 Task: Create a new product for the sales operation
Action: Mouse scrolled (295, 169) with delta (0, 0)
Screenshot: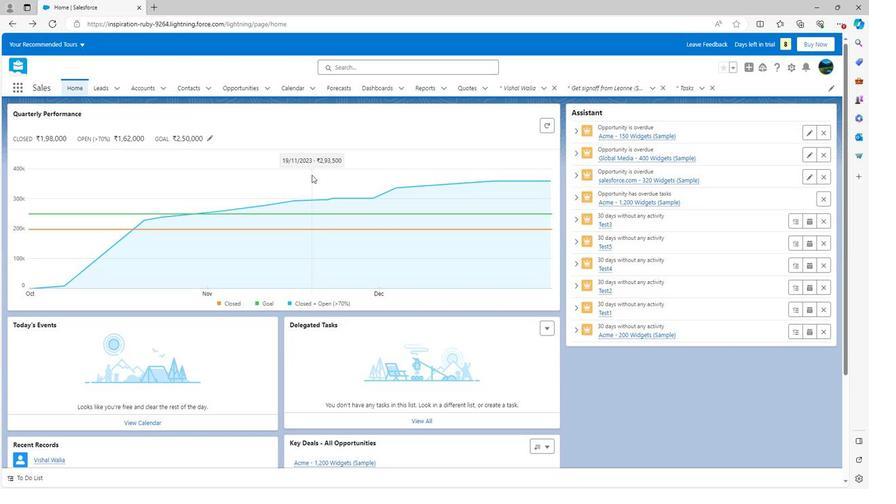 
Action: Mouse scrolled (295, 169) with delta (0, 0)
Screenshot: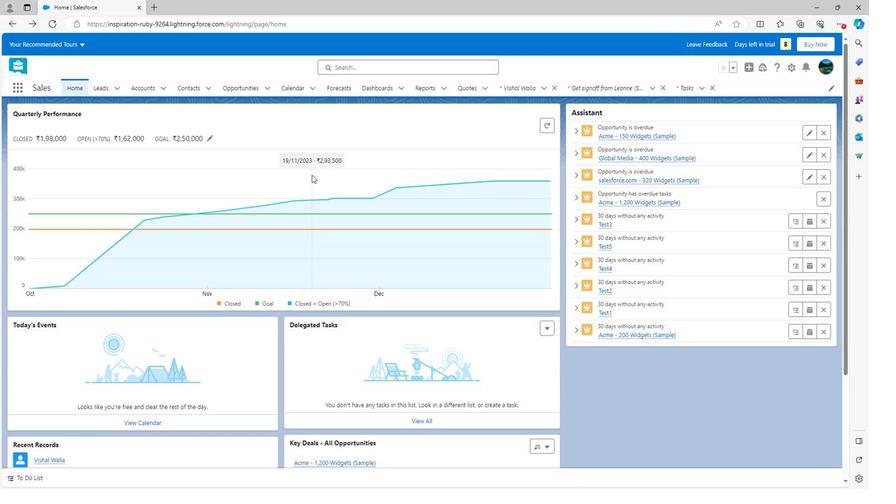 
Action: Mouse scrolled (295, 169) with delta (0, 0)
Screenshot: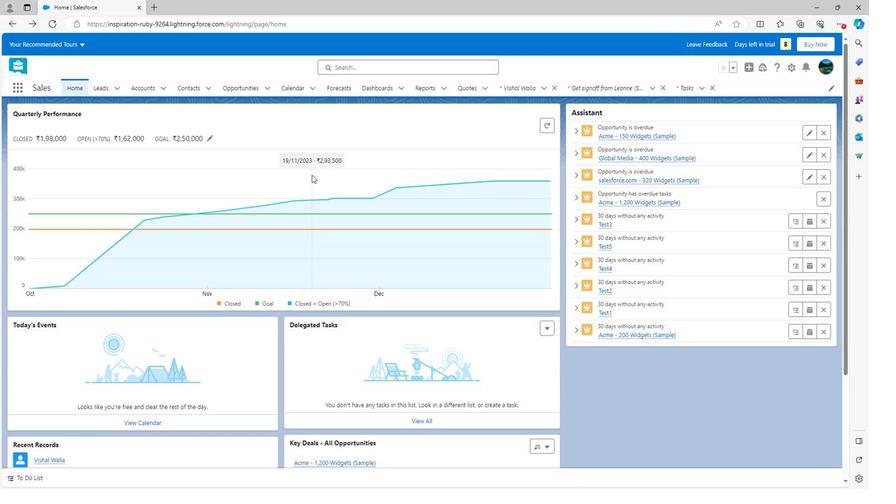 
Action: Mouse scrolled (295, 169) with delta (0, 0)
Screenshot: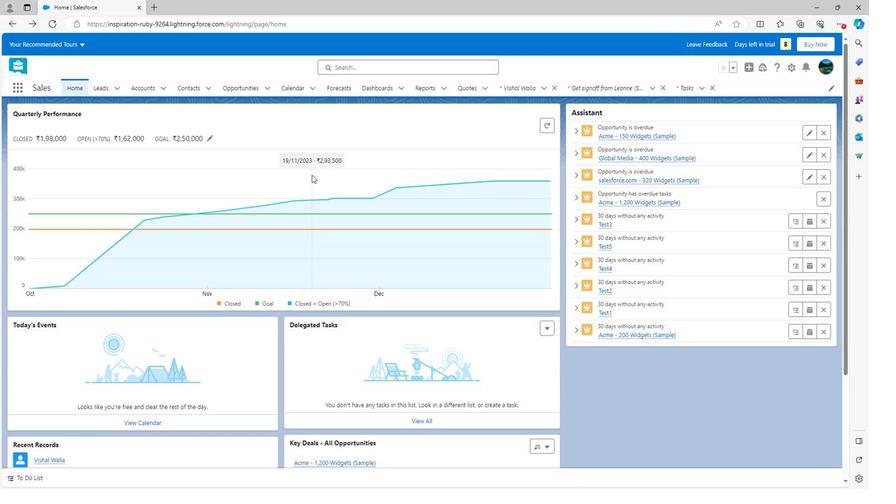 
Action: Mouse scrolled (295, 169) with delta (0, 0)
Screenshot: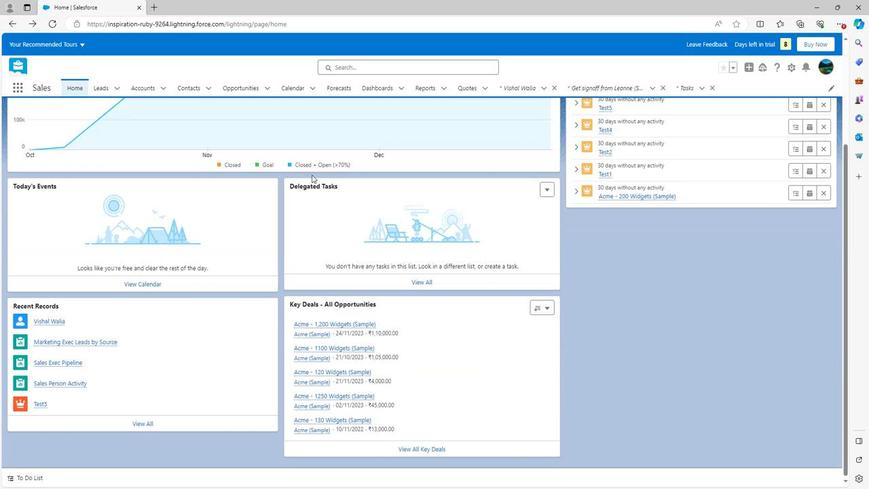 
Action: Mouse scrolled (295, 170) with delta (0, 0)
Screenshot: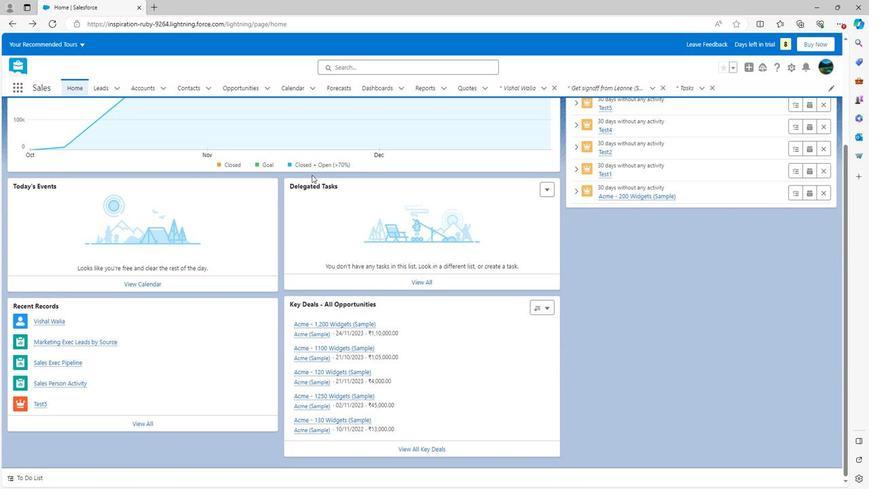 
Action: Mouse scrolled (295, 170) with delta (0, 0)
Screenshot: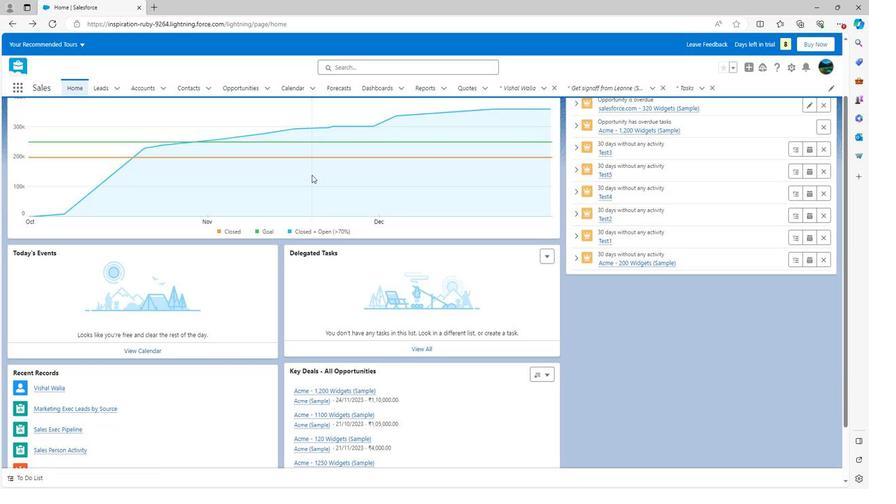 
Action: Mouse scrolled (295, 170) with delta (0, 0)
Screenshot: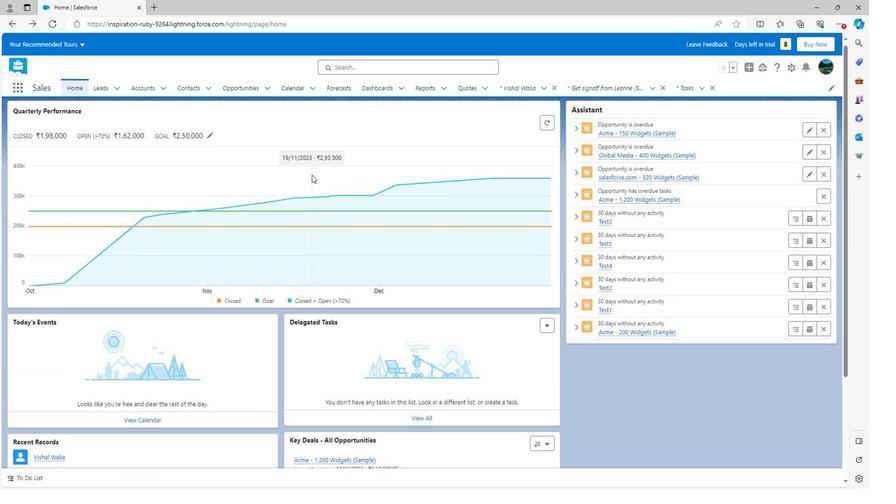 
Action: Mouse scrolled (295, 170) with delta (0, 0)
Screenshot: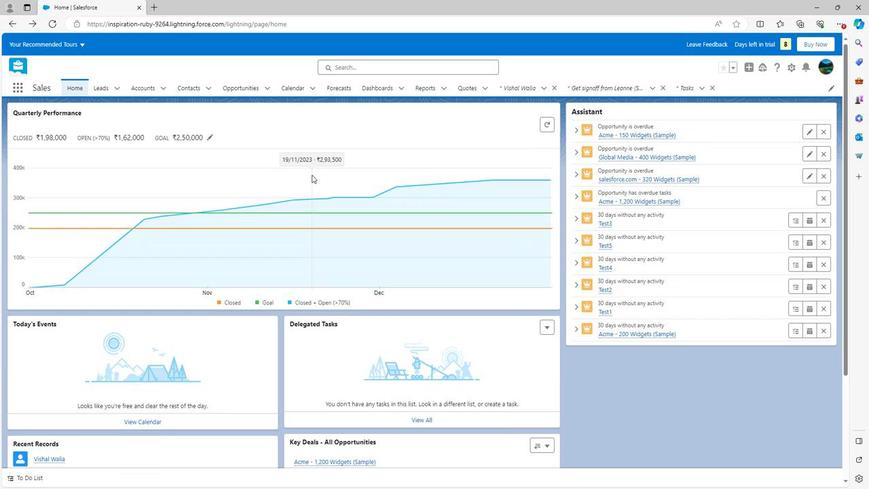 
Action: Mouse scrolled (295, 170) with delta (0, 0)
Screenshot: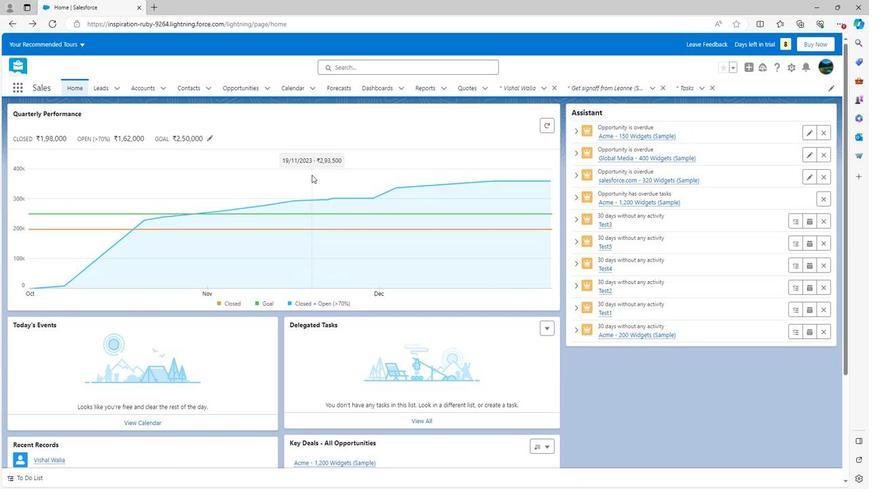 
Action: Mouse moved to (14, 95)
Screenshot: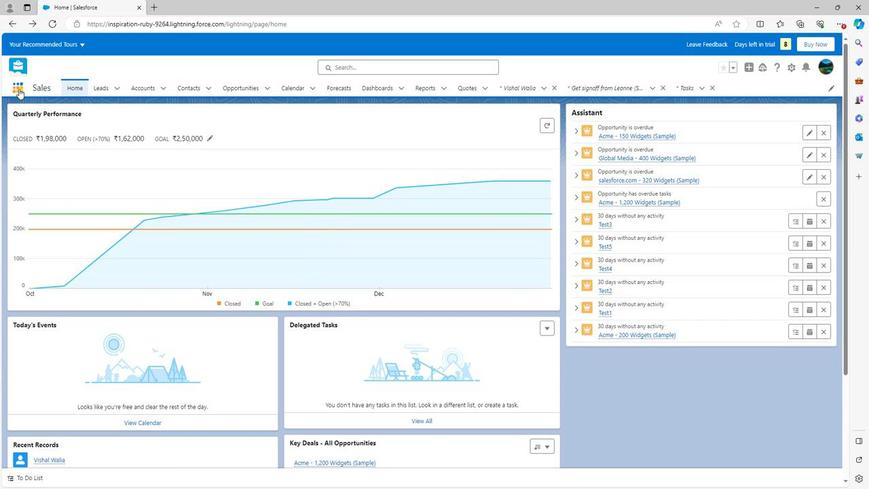 
Action: Mouse pressed left at (14, 95)
Screenshot: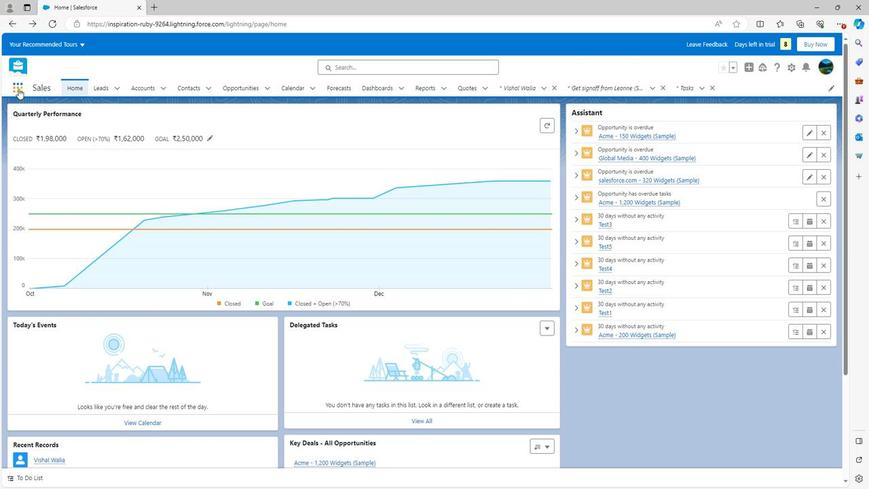 
Action: Mouse moved to (38, 118)
Screenshot: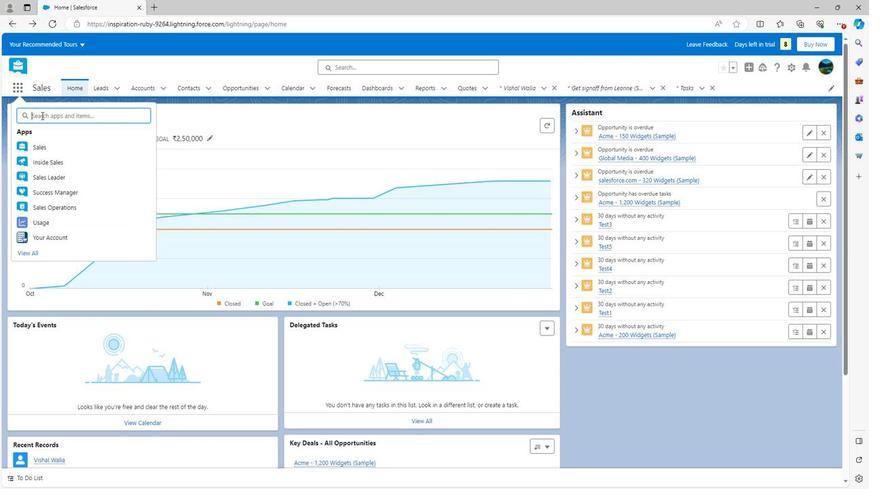 
Action: Key pressed pro
Screenshot: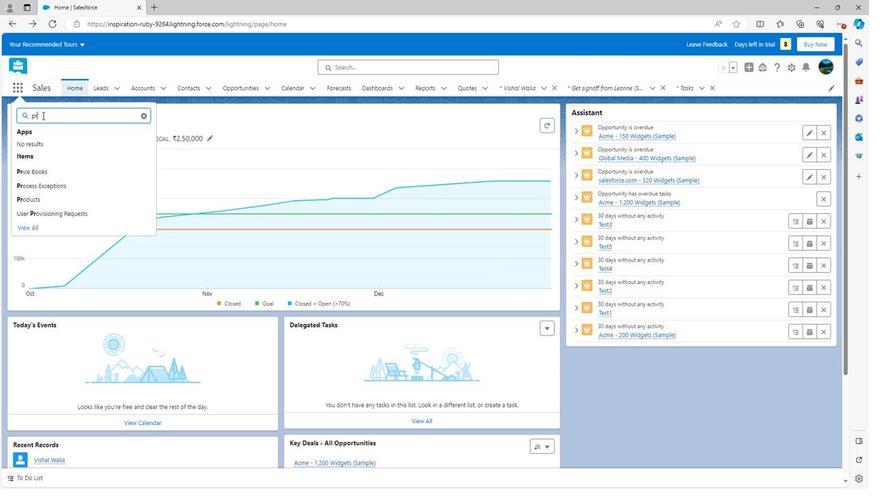 
Action: Mouse moved to (29, 176)
Screenshot: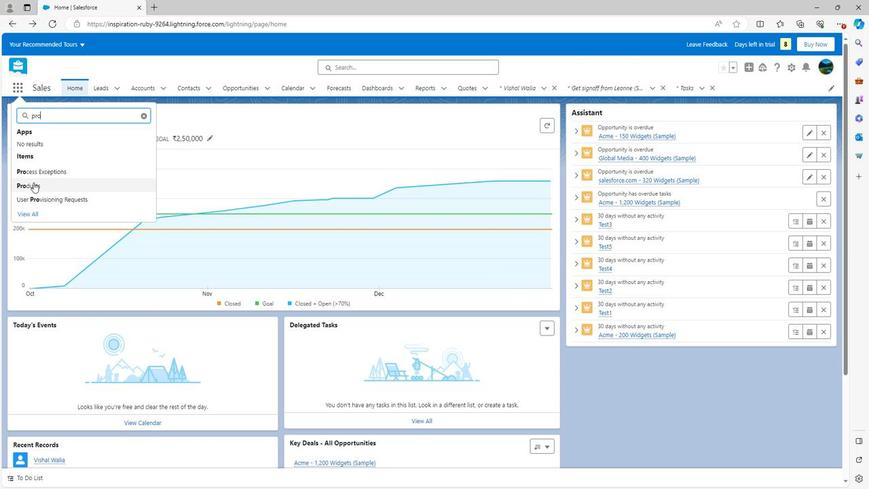 
Action: Mouse pressed left at (29, 176)
Screenshot: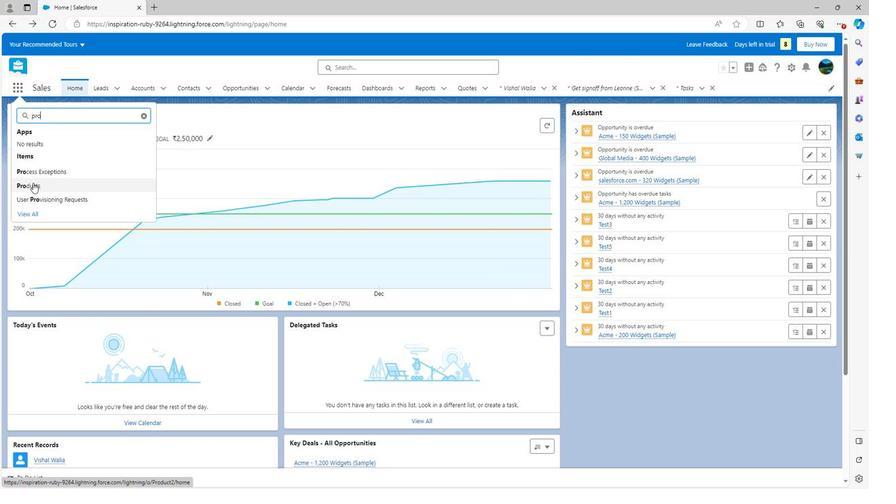 
Action: Mouse moved to (776, 118)
Screenshot: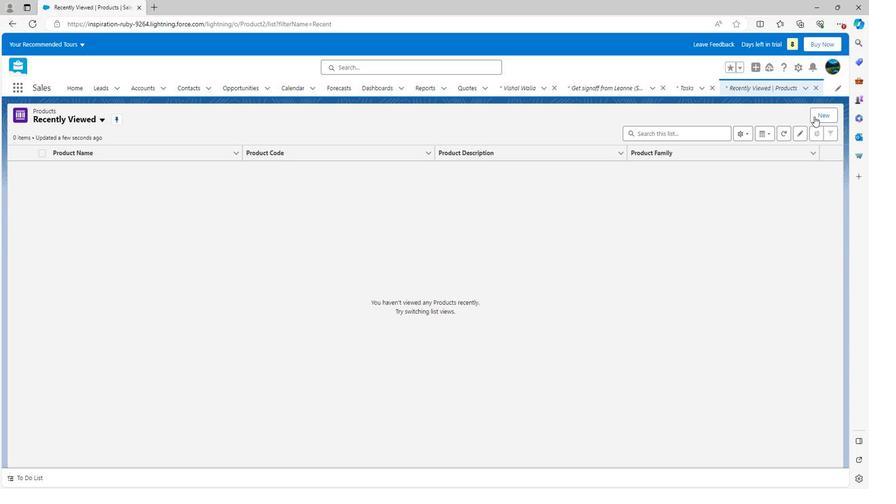 
Action: Mouse pressed left at (776, 118)
Screenshot: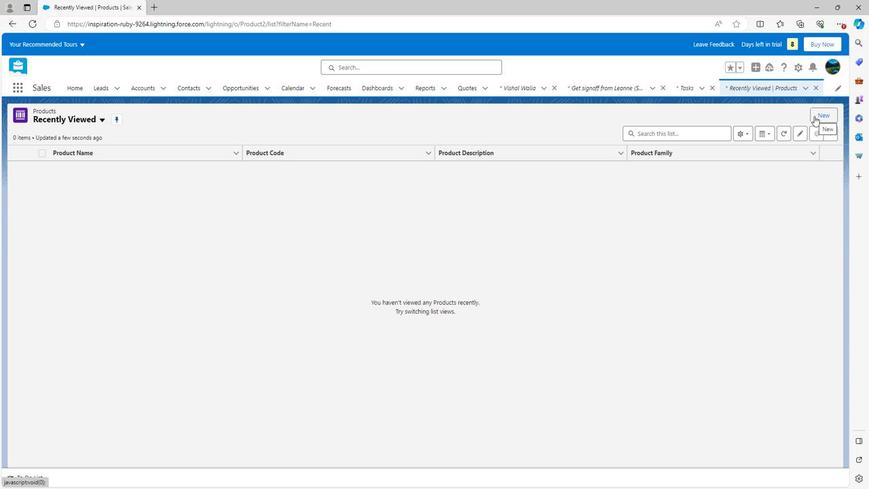 
Action: Mouse moved to (334, 216)
Screenshot: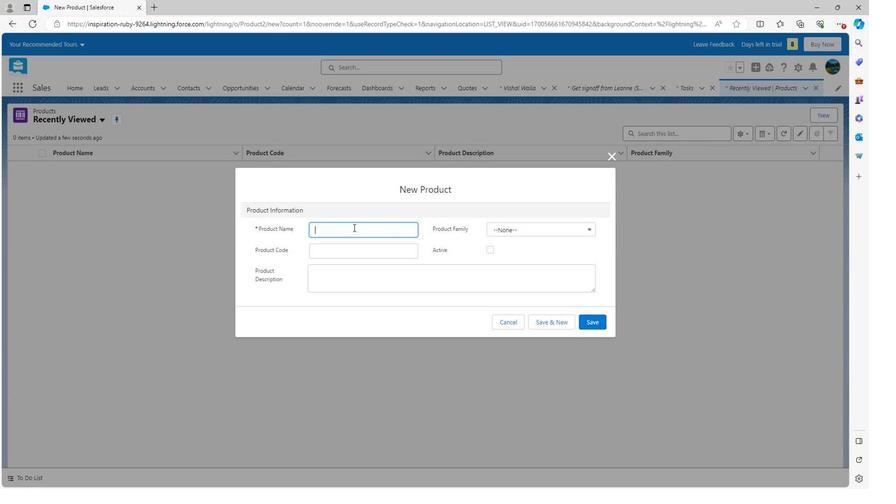 
Action: Key pressed <Key.shift>R<Key.backspace><Key.shift>Test
Screenshot: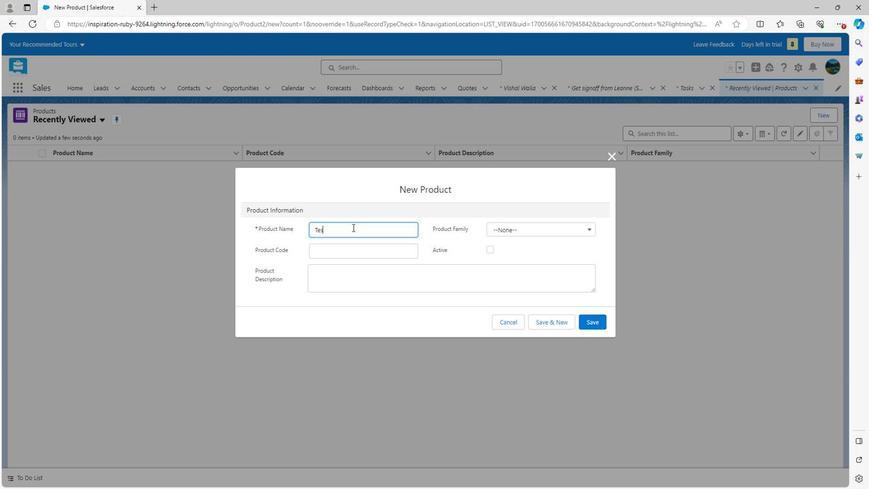 
Action: Mouse moved to (445, 242)
Screenshot: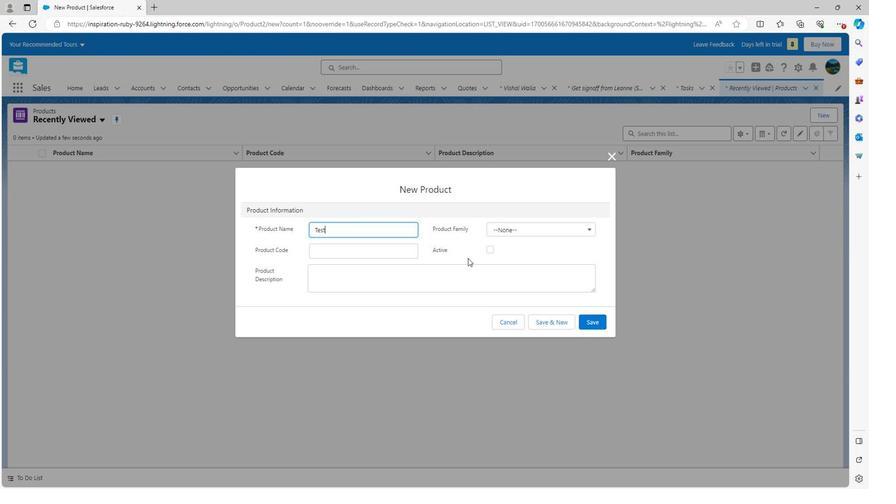 
Action: Mouse pressed left at (445, 242)
Screenshot: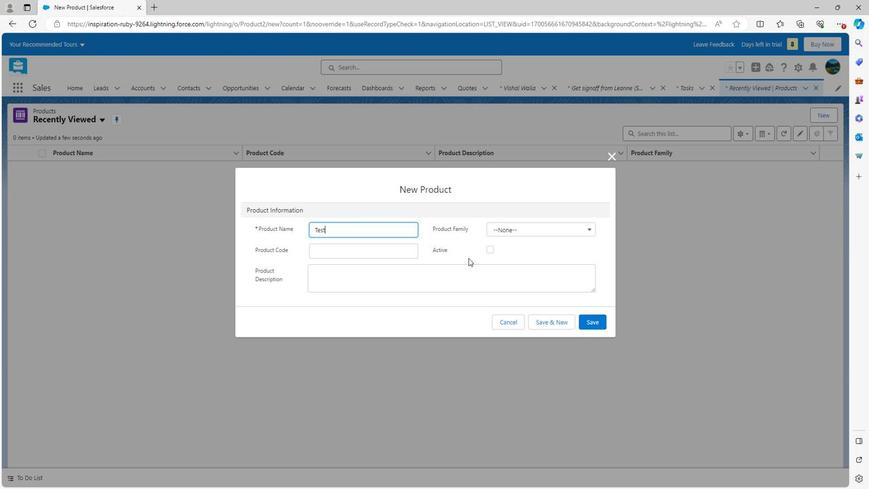 
Action: Mouse moved to (489, 216)
Screenshot: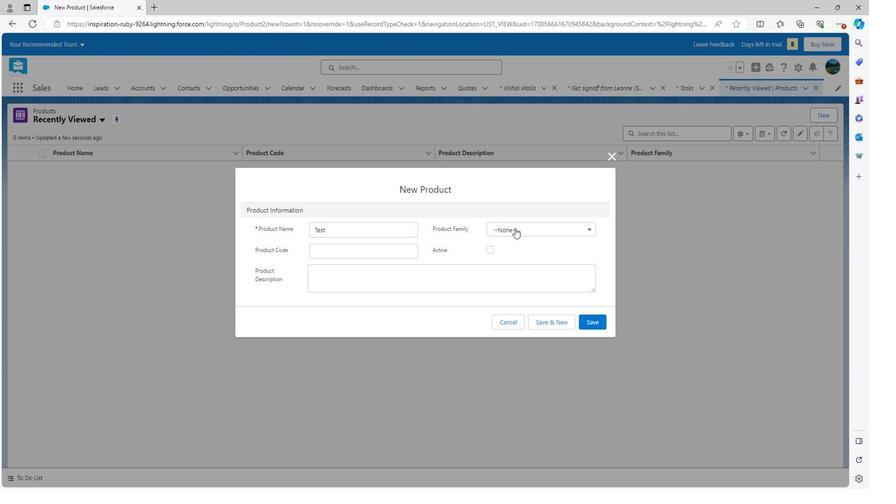 
Action: Mouse pressed left at (489, 216)
Screenshot: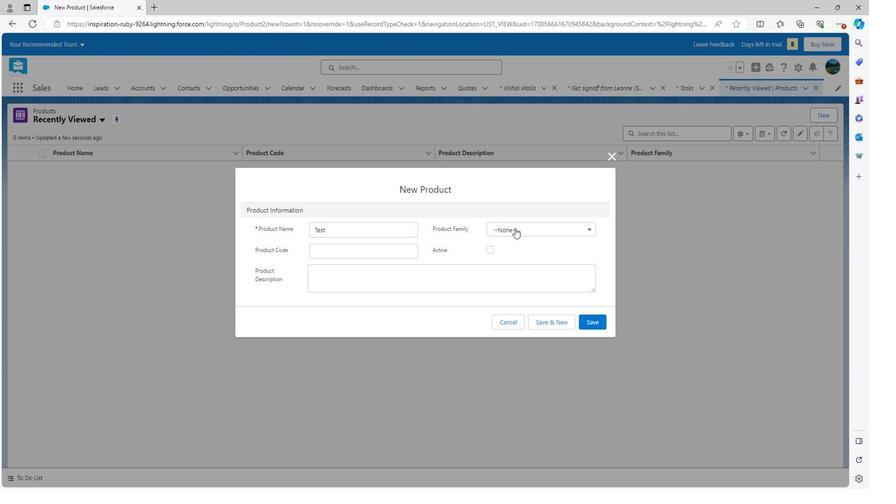 
Action: Mouse moved to (483, 244)
Screenshot: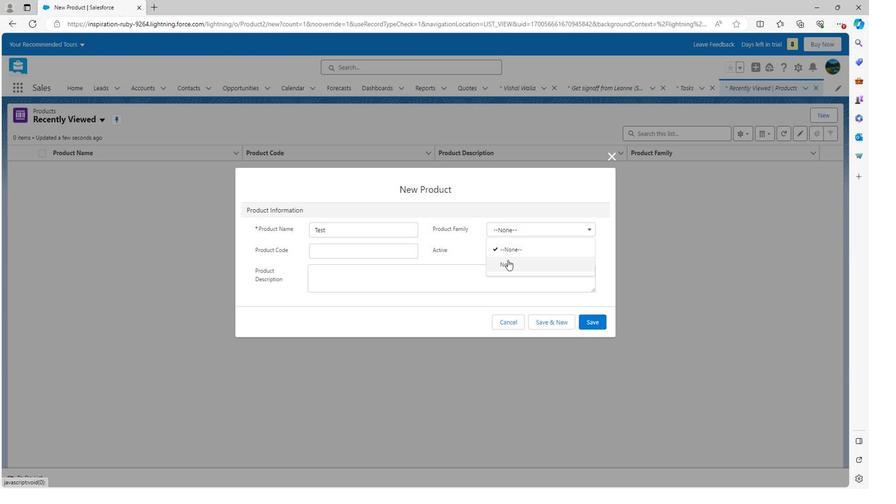 
Action: Mouse pressed left at (483, 244)
Screenshot: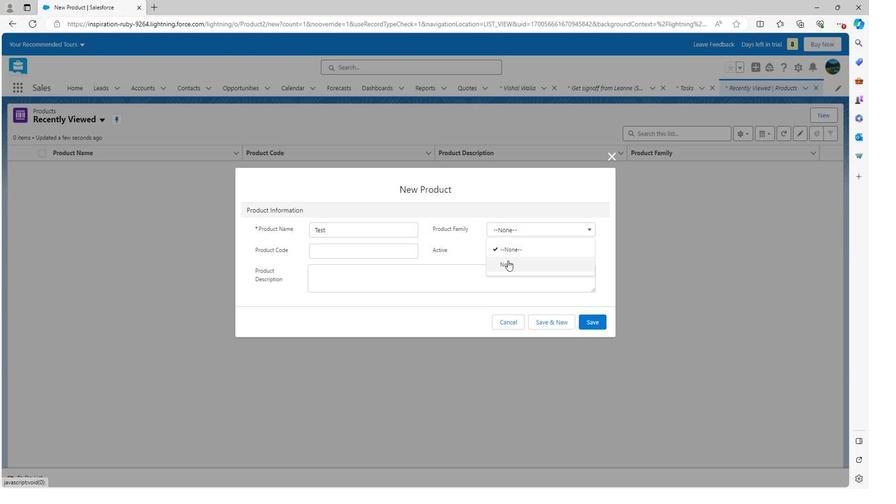 
Action: Mouse moved to (561, 298)
Screenshot: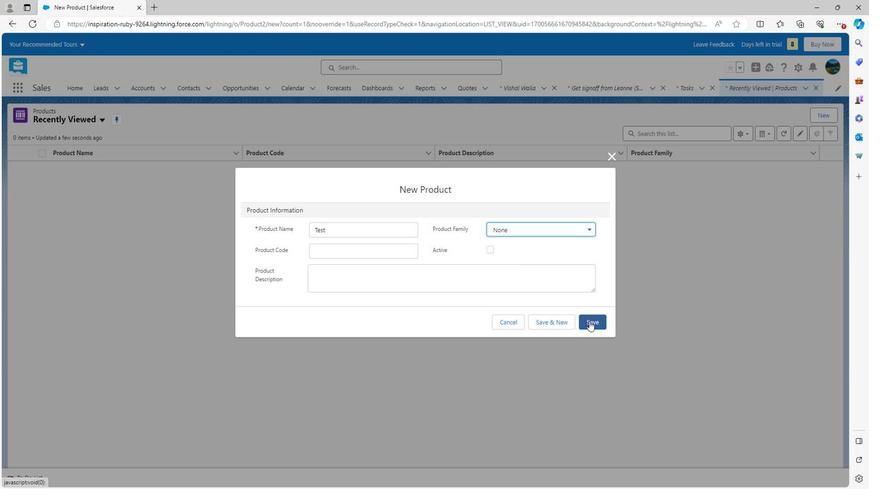 
Action: Mouse pressed left at (561, 298)
Screenshot: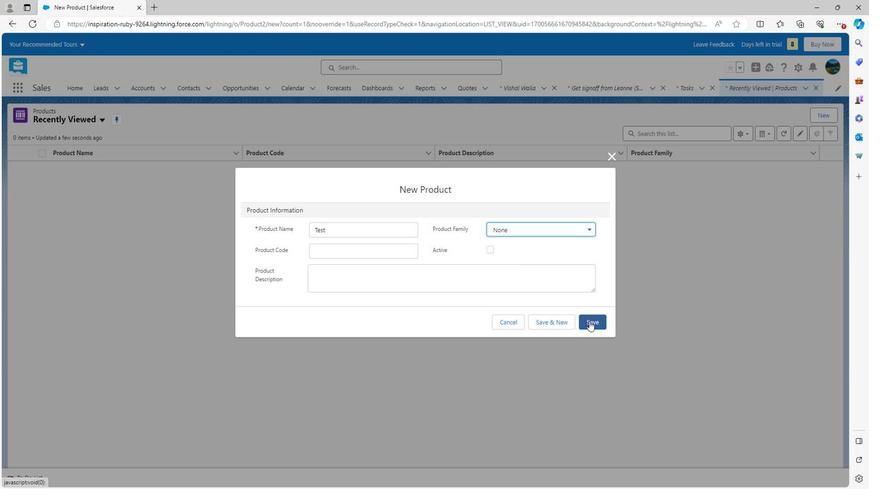 
Action: Mouse moved to (241, 152)
Screenshot: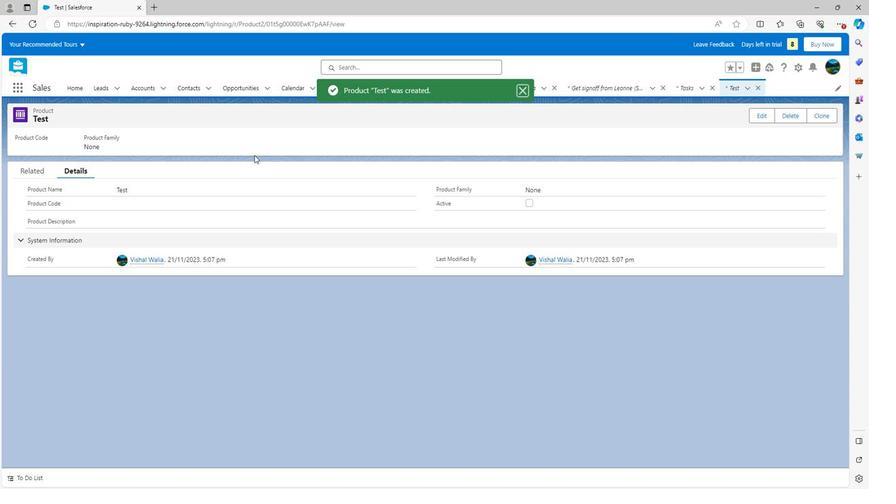 
